 Task: For heading Arial black with underline.  font size for heading18,  'Change the font style of data to'Calibri.  and font size to 9,  Change the alignment of both headline & data to Align center.  In the sheet  analysisSalesByCustomer_2024
Action: Mouse moved to (163, 90)
Screenshot: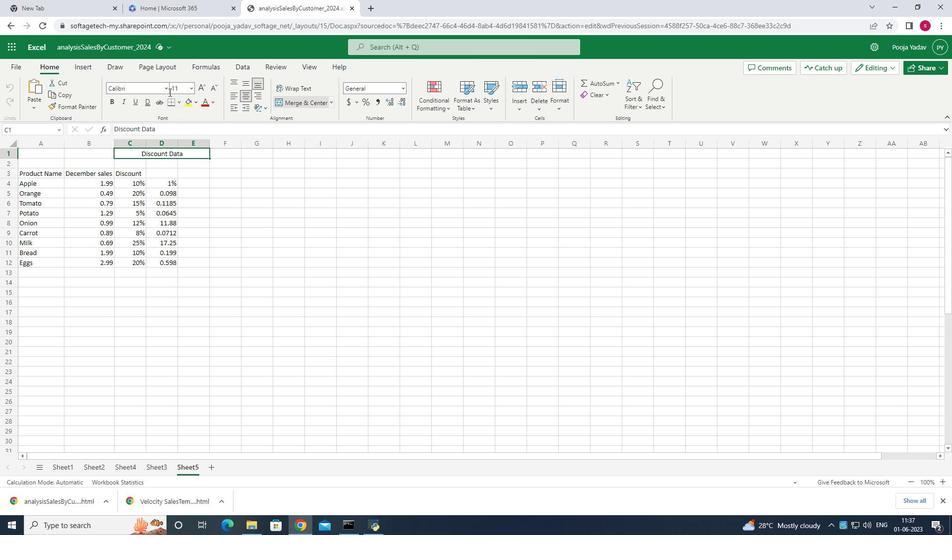 
Action: Mouse pressed left at (163, 90)
Screenshot: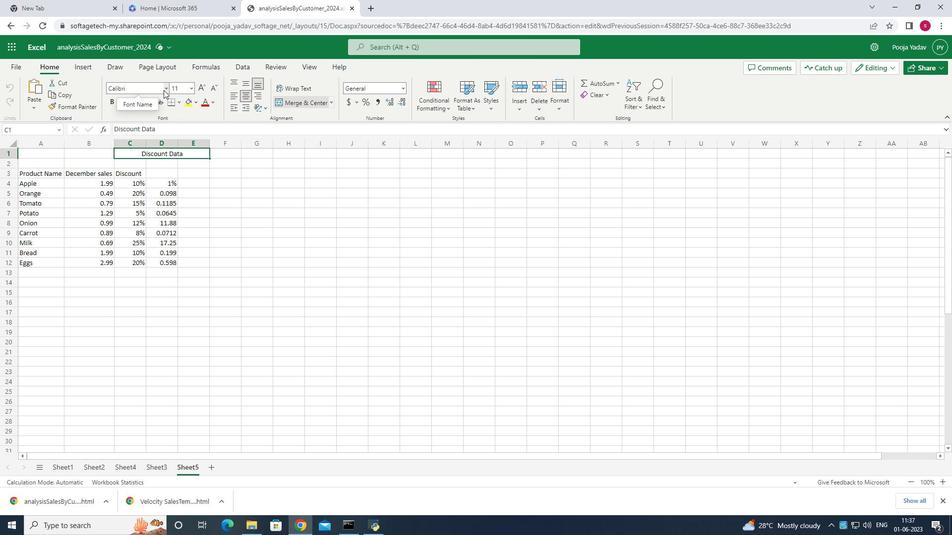 
Action: Mouse moved to (149, 125)
Screenshot: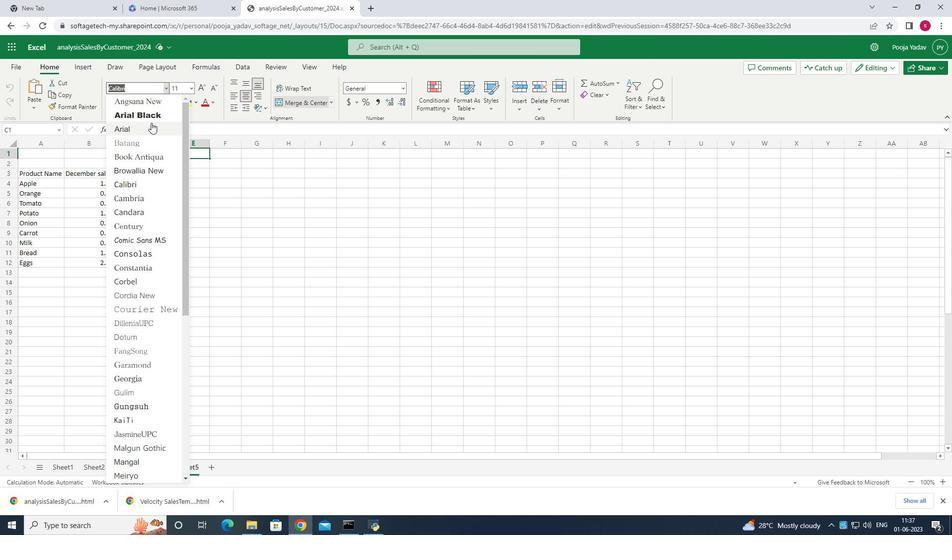 
Action: Mouse pressed left at (149, 125)
Screenshot: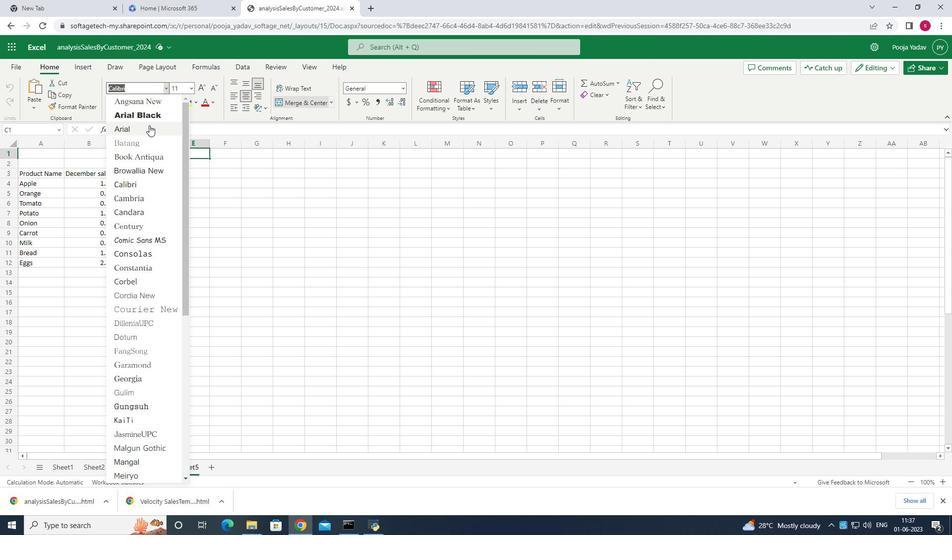 
Action: Key pressed ctrl+U
Screenshot: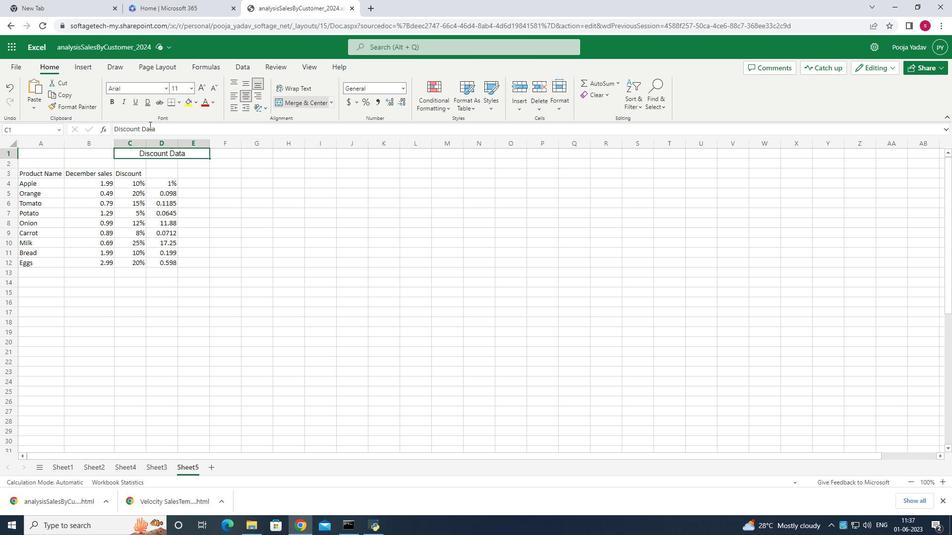 
Action: Mouse moved to (190, 88)
Screenshot: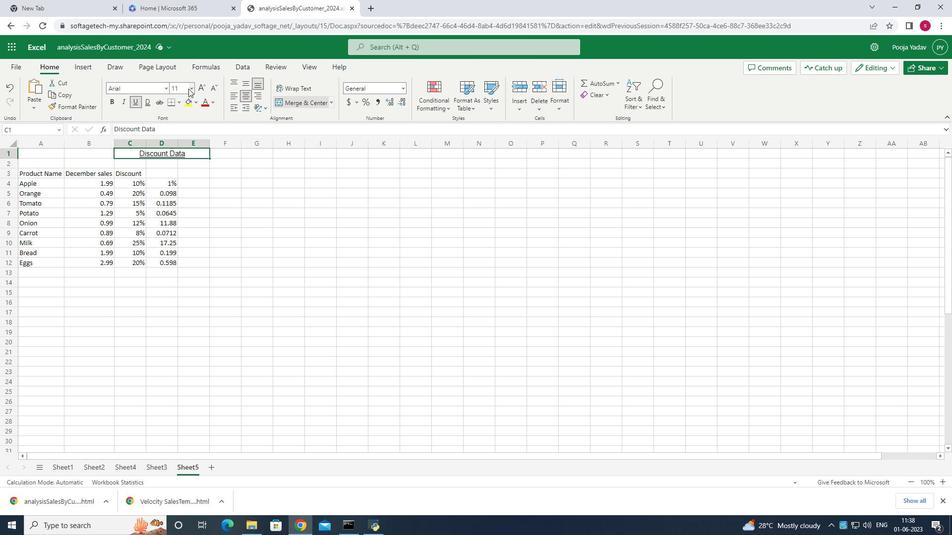 
Action: Mouse pressed left at (190, 88)
Screenshot: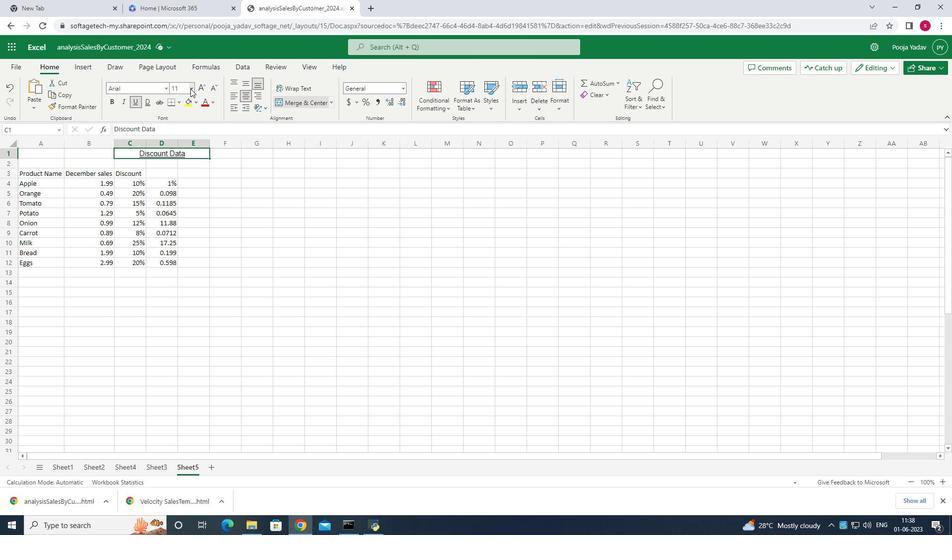 
Action: Mouse moved to (179, 193)
Screenshot: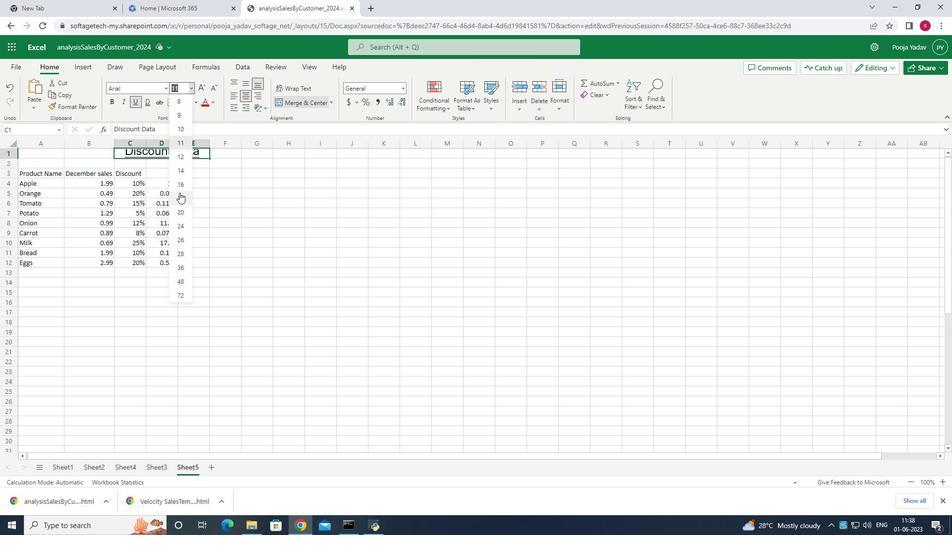 
Action: Mouse pressed left at (179, 193)
Screenshot: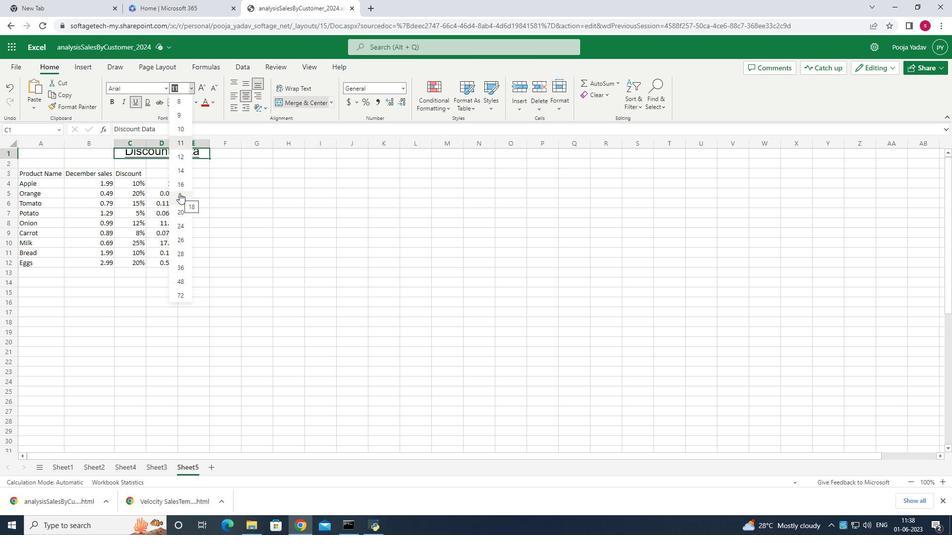 
Action: Mouse moved to (47, 168)
Screenshot: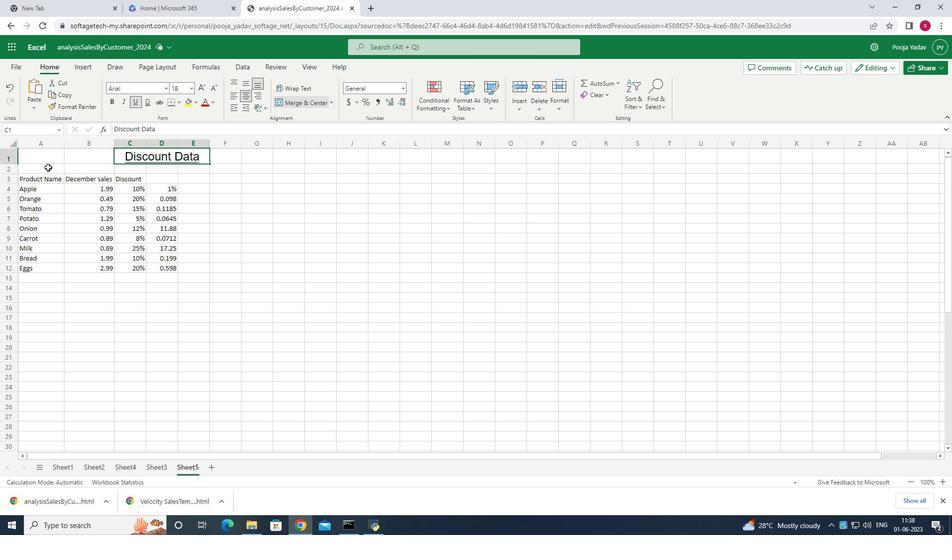 
Action: Mouse pressed left at (47, 168)
Screenshot: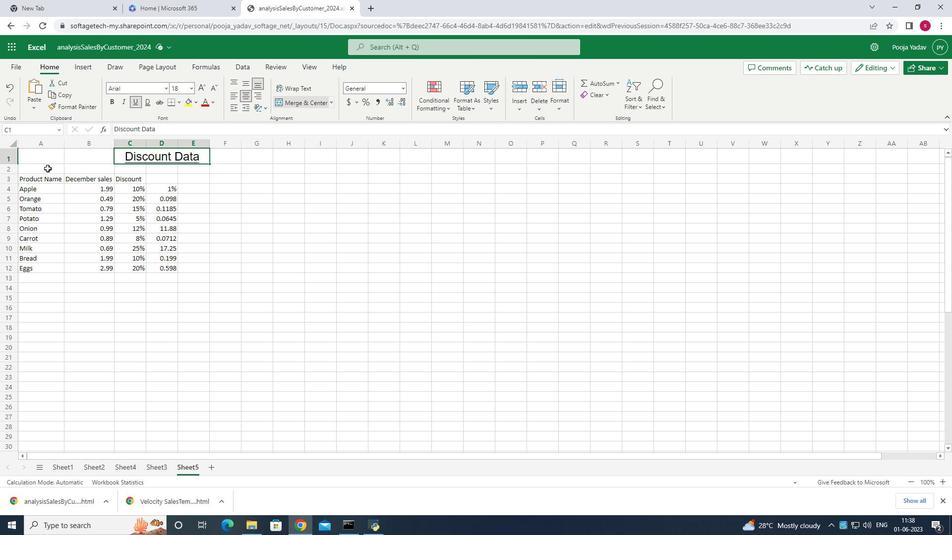 
Action: Mouse moved to (46, 169)
Screenshot: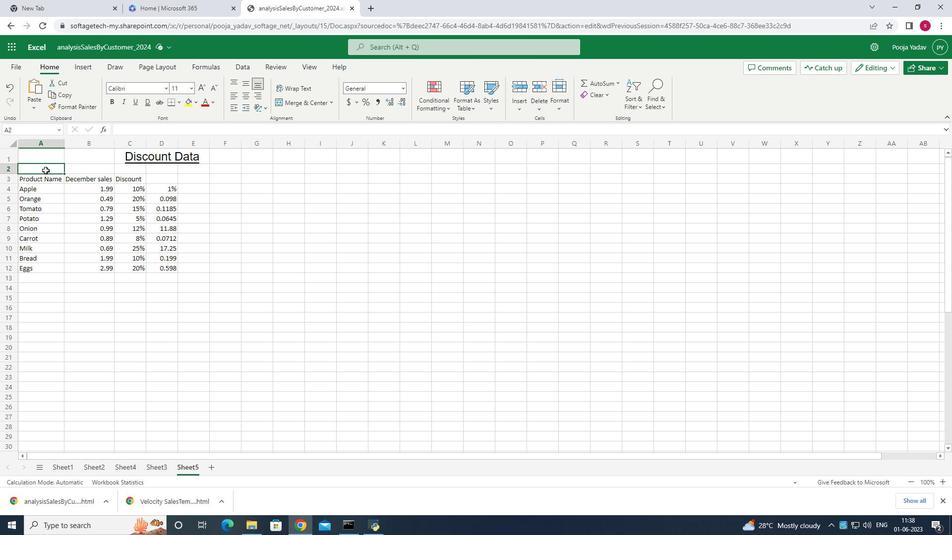 
Action: Mouse pressed left at (46, 169)
Screenshot: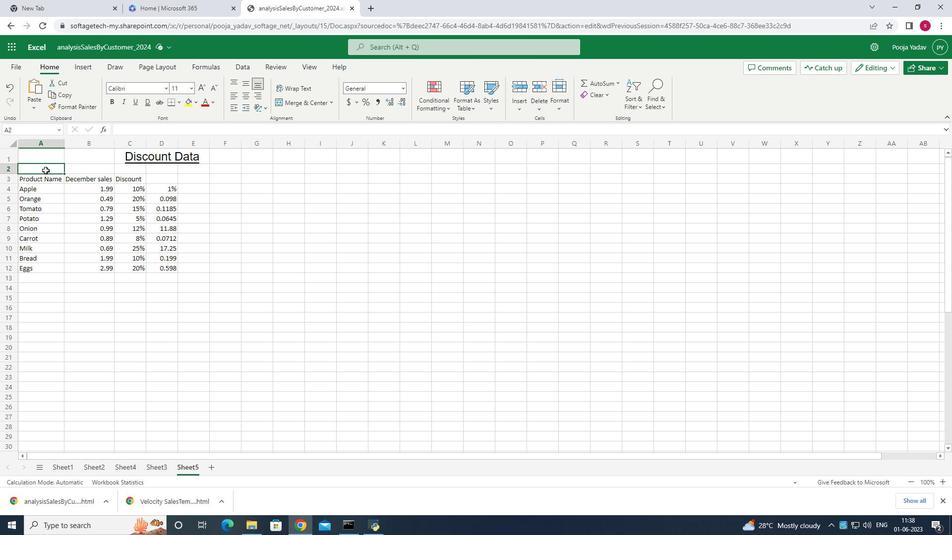 
Action: Mouse moved to (164, 87)
Screenshot: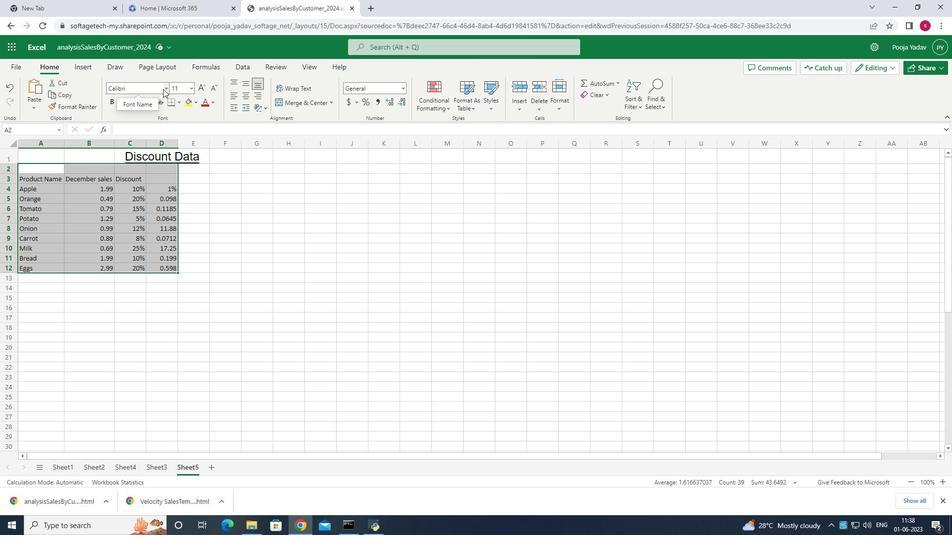 
Action: Mouse pressed left at (164, 87)
Screenshot: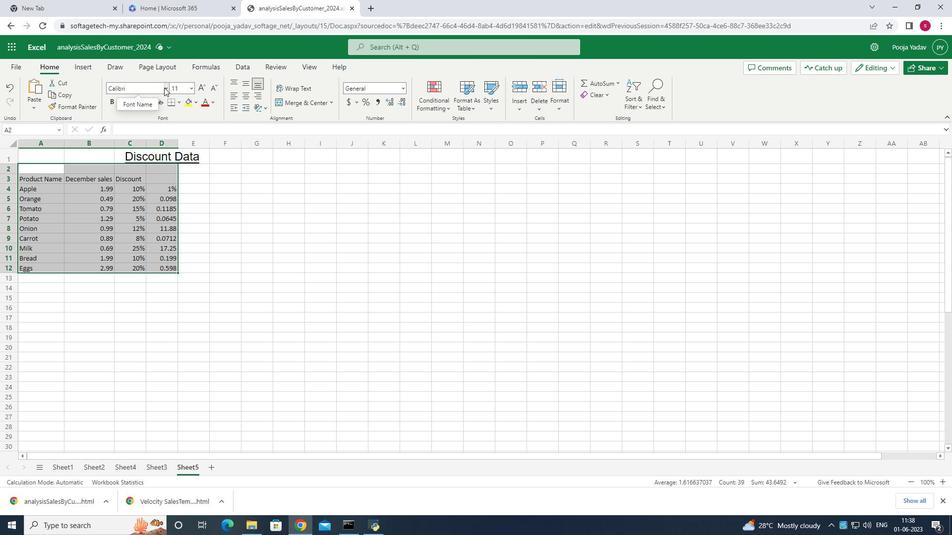 
Action: Mouse moved to (140, 183)
Screenshot: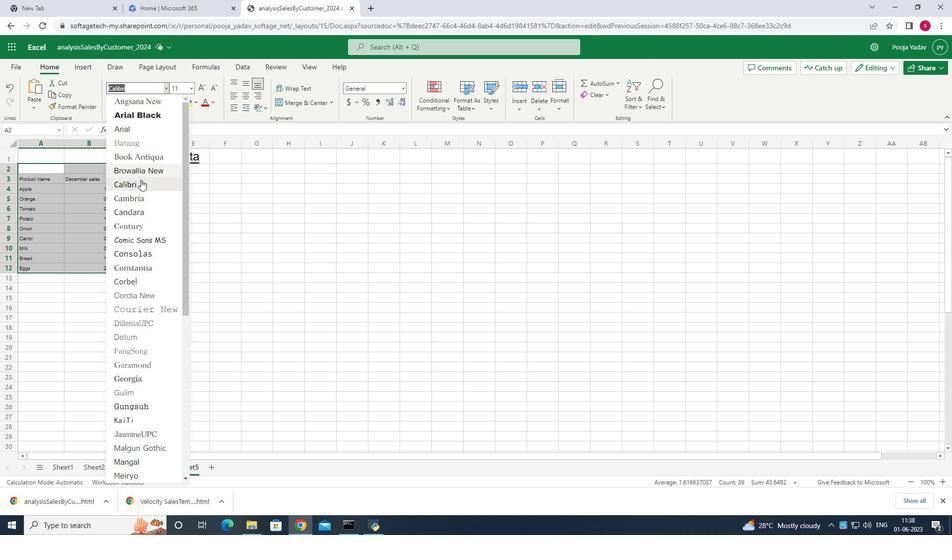 
Action: Mouse pressed left at (140, 183)
Screenshot: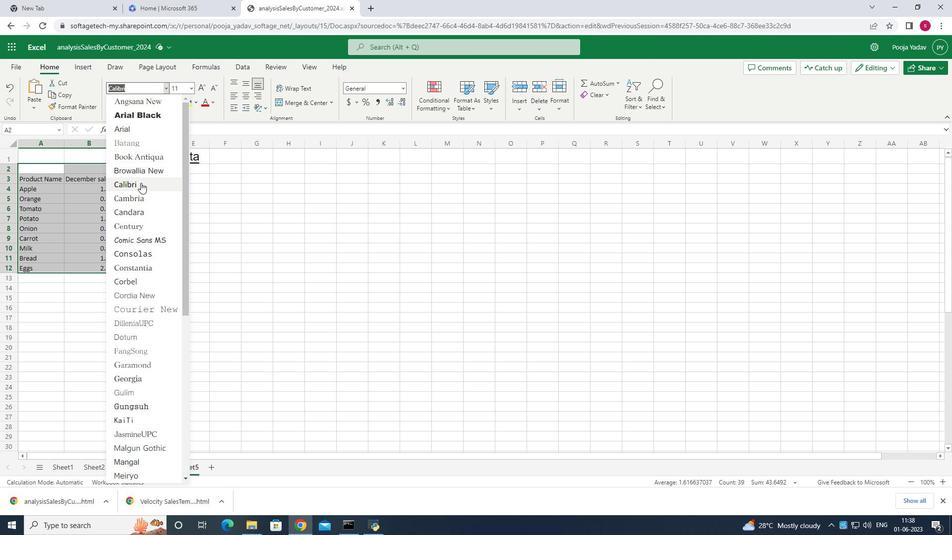 
Action: Mouse moved to (191, 87)
Screenshot: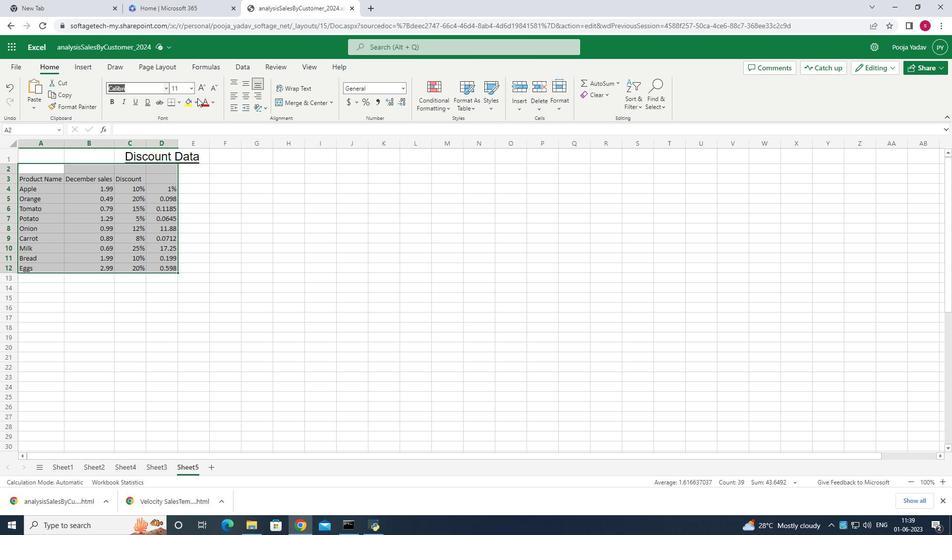 
Action: Mouse pressed left at (191, 87)
Screenshot: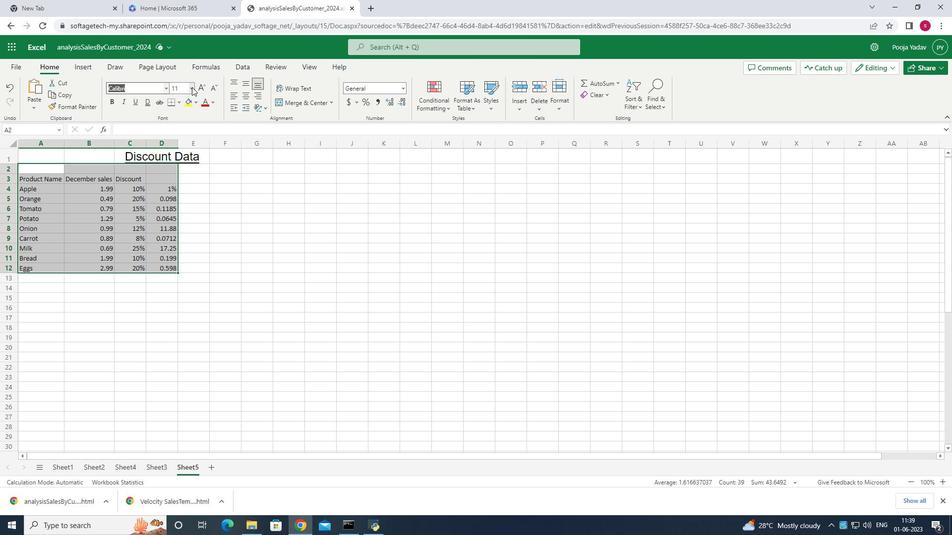 
Action: Mouse moved to (178, 113)
Screenshot: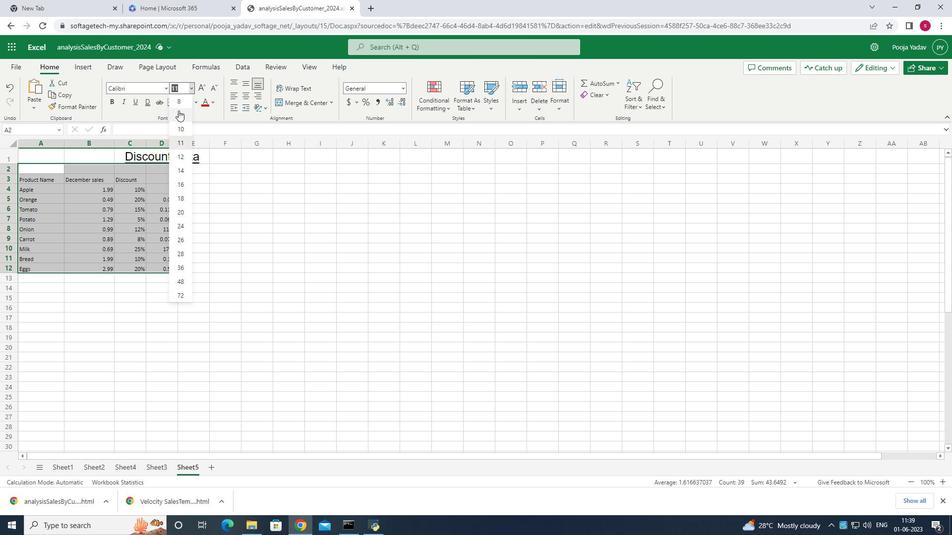 
Action: Mouse pressed left at (178, 113)
Screenshot: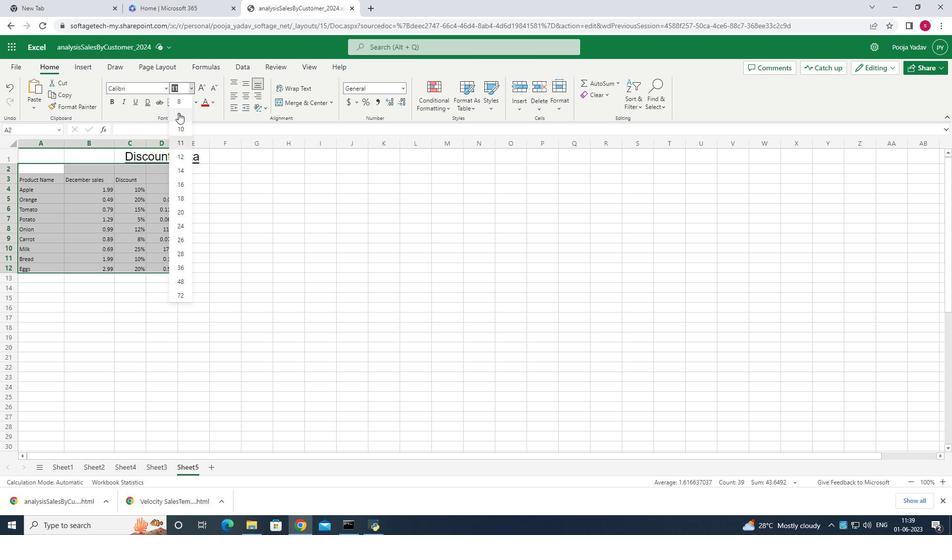 
Action: Mouse moved to (241, 82)
Screenshot: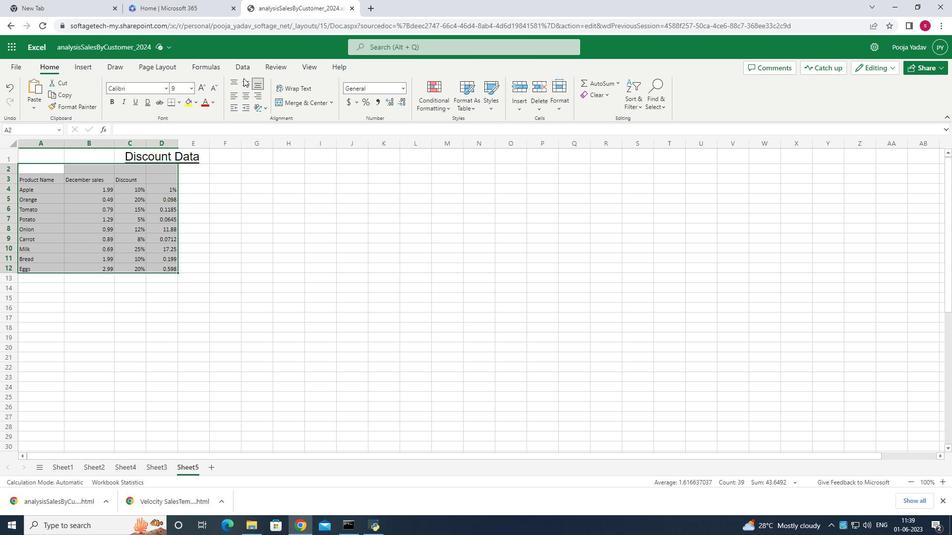 
Action: Mouse pressed left at (241, 82)
Screenshot: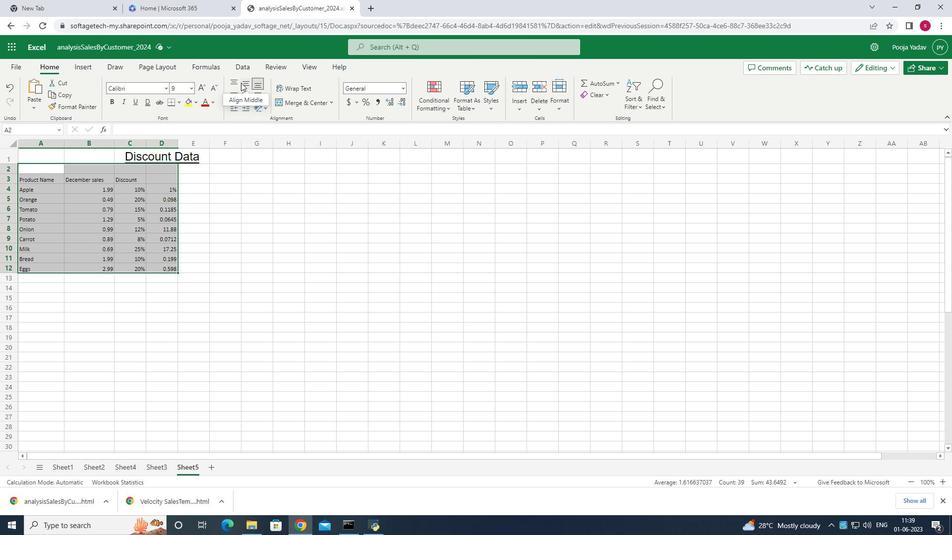 
Action: Mouse moved to (234, 81)
Screenshot: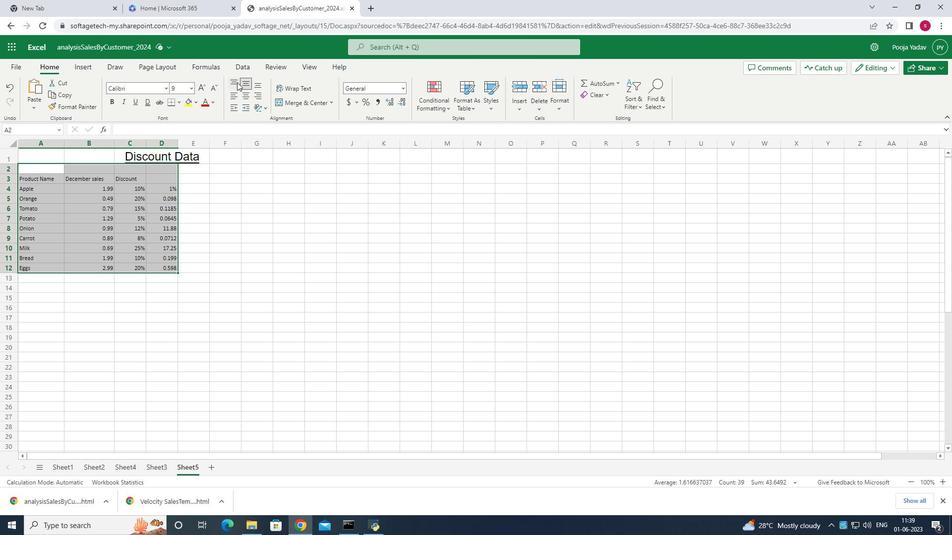 
Action: Mouse pressed left at (234, 81)
Screenshot: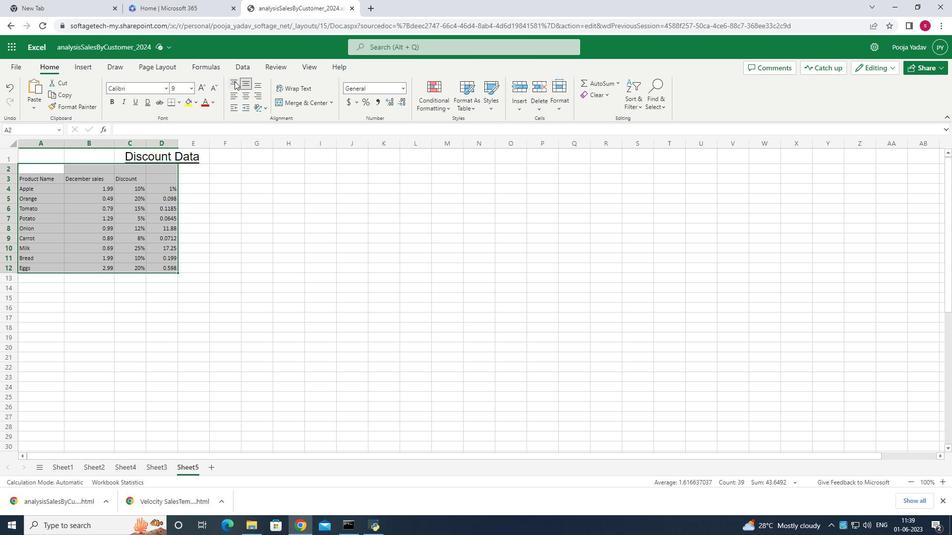 
Action: Mouse moved to (251, 81)
Screenshot: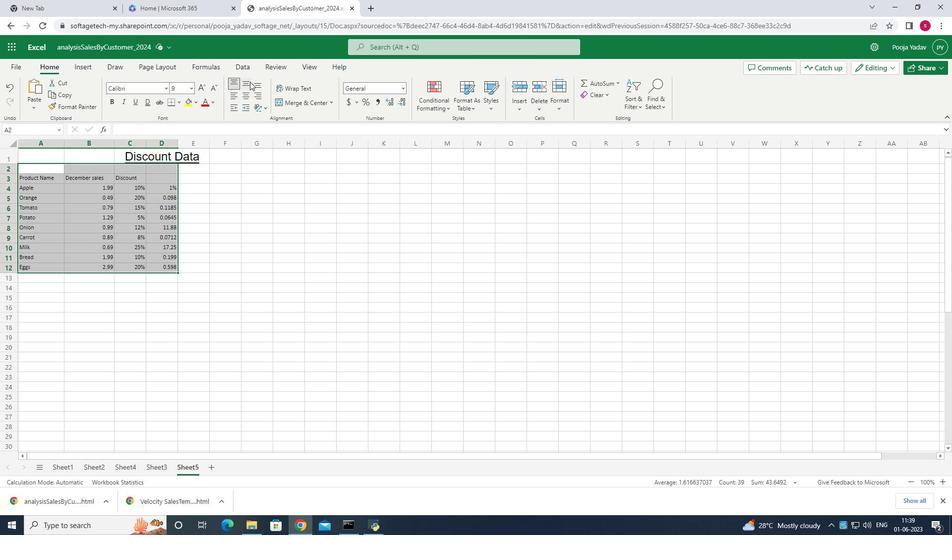 
Action: Mouse pressed left at (251, 81)
Screenshot: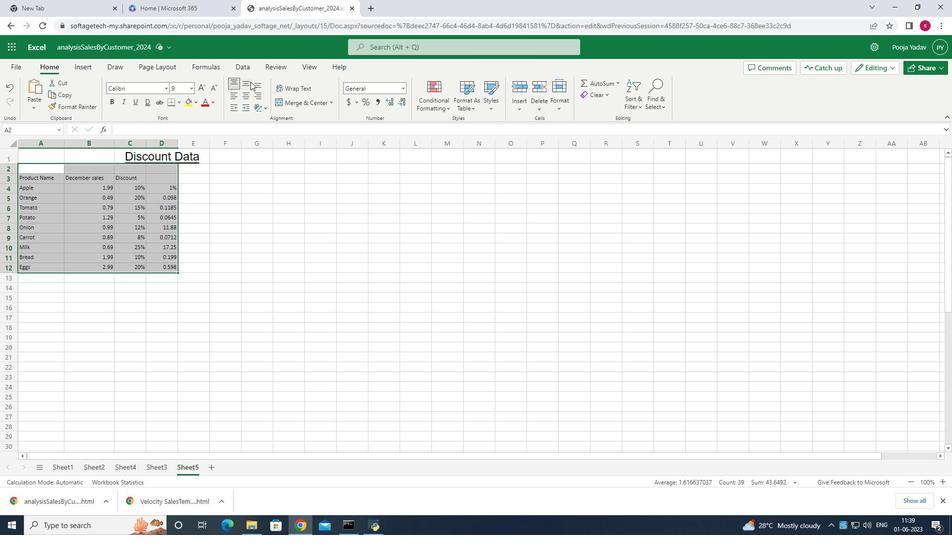 
Action: Mouse moved to (248, 95)
Screenshot: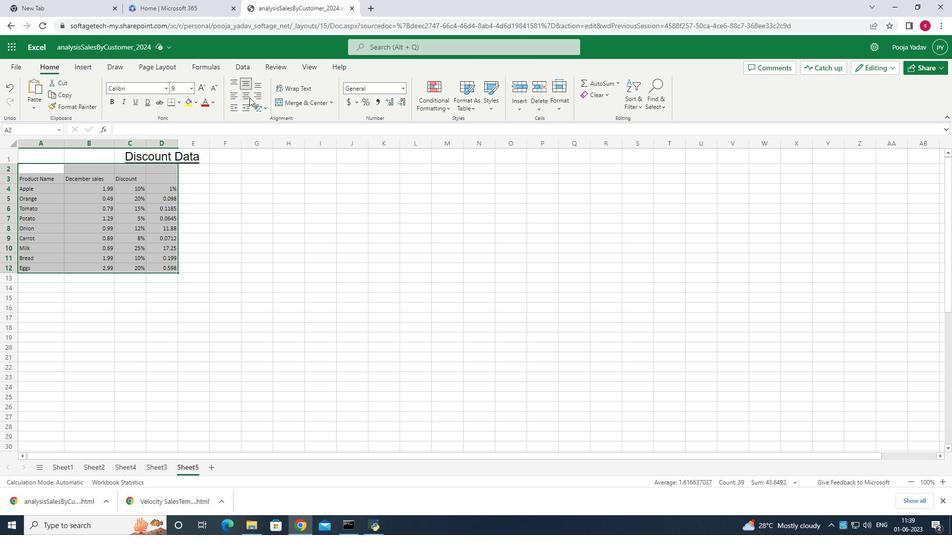 
Action: Mouse pressed left at (248, 95)
Screenshot: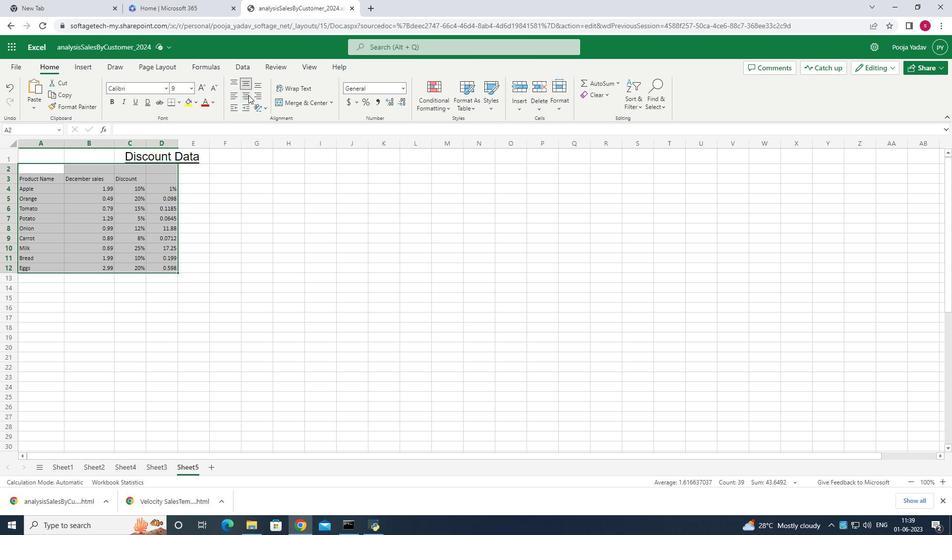 
Action: Mouse moved to (150, 226)
Screenshot: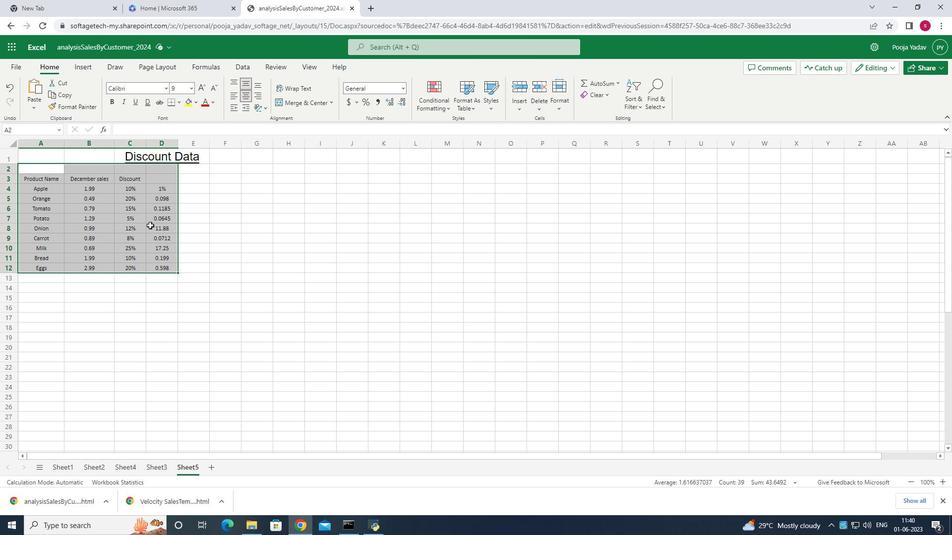 
Action: Mouse pressed left at (150, 226)
Screenshot: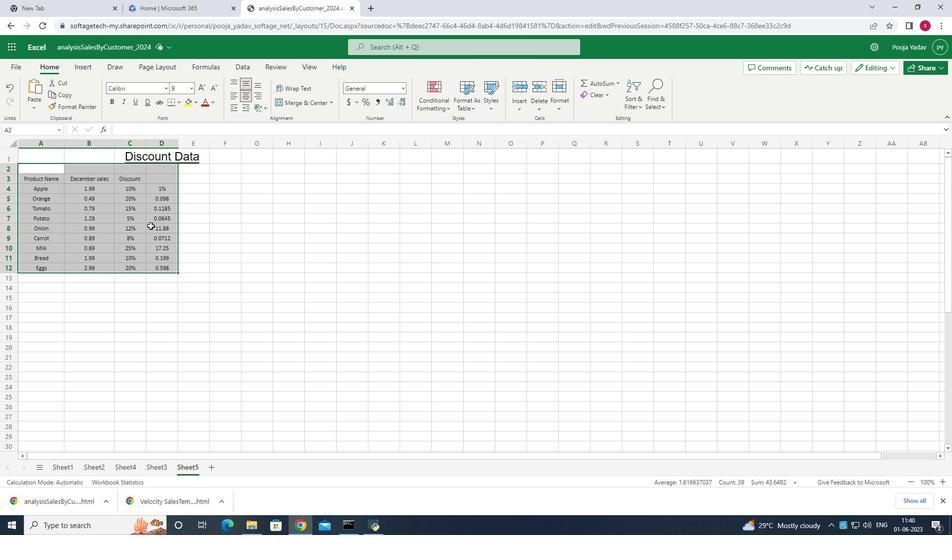 
Action: Mouse moved to (131, 158)
Screenshot: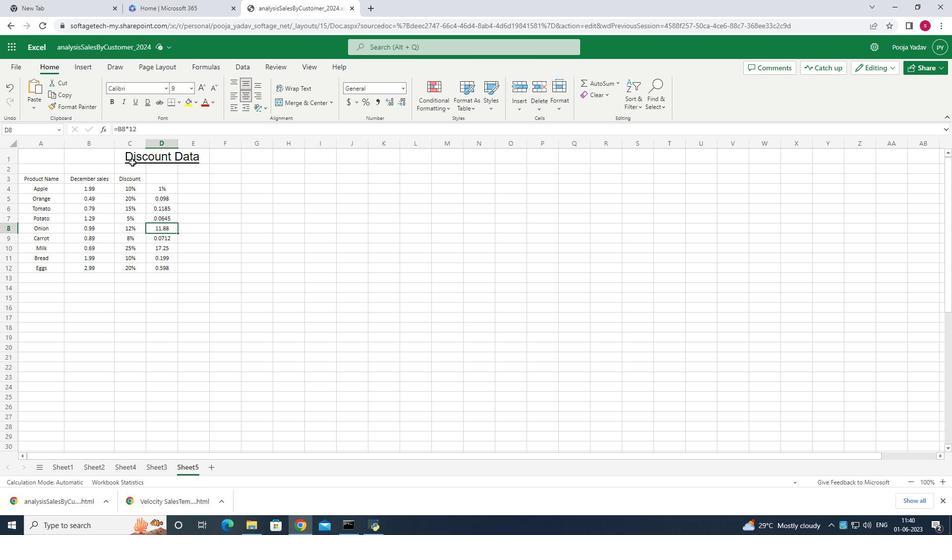 
Action: Mouse pressed left at (131, 158)
Screenshot: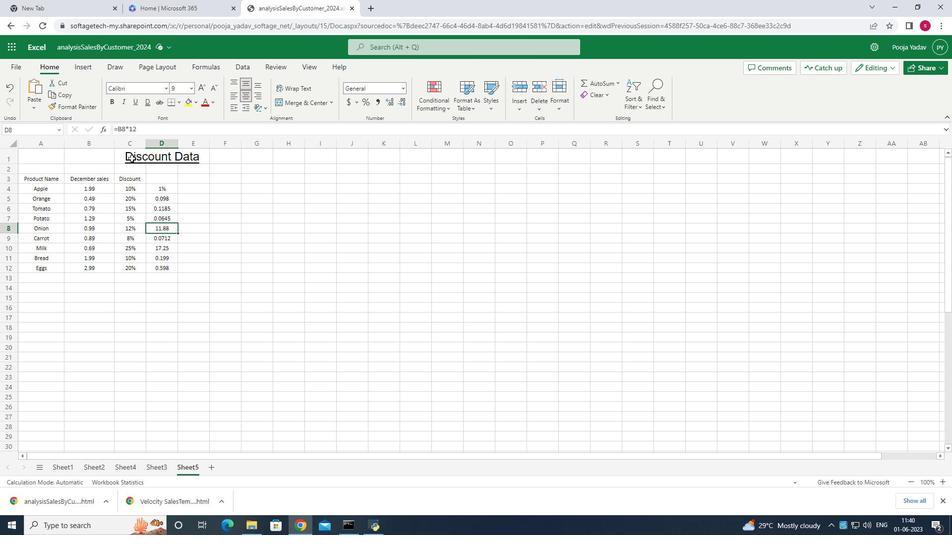 
Action: Mouse moved to (72, 157)
Screenshot: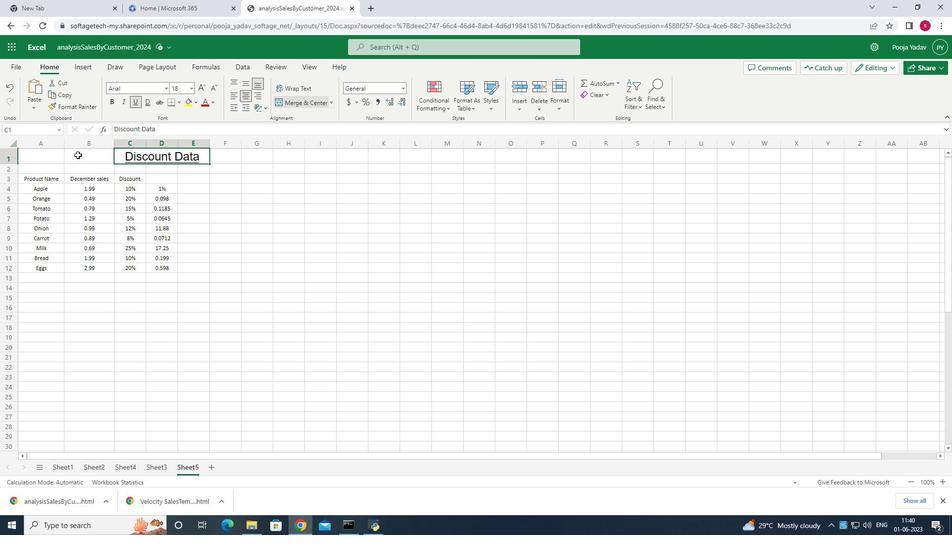 
Action: Mouse pressed left at (72, 157)
Screenshot: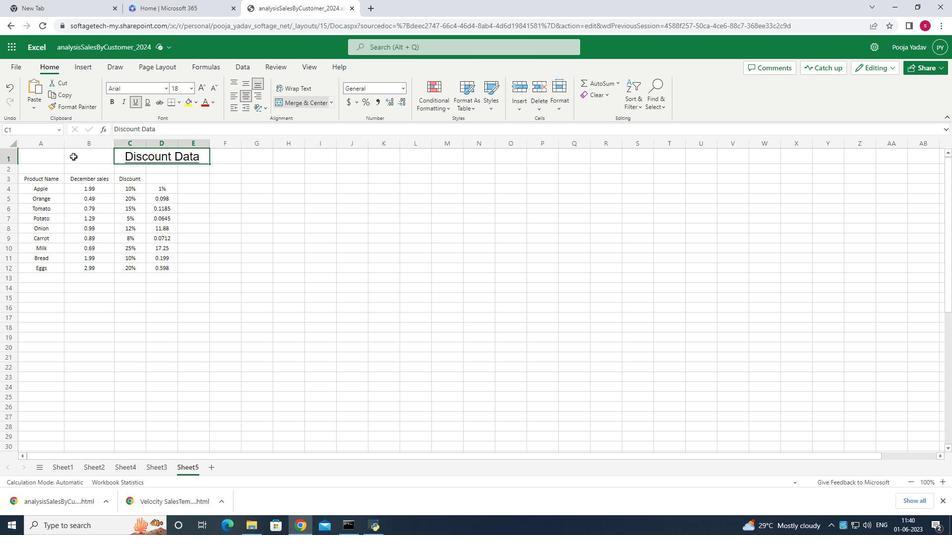 
Action: Mouse moved to (289, 98)
Screenshot: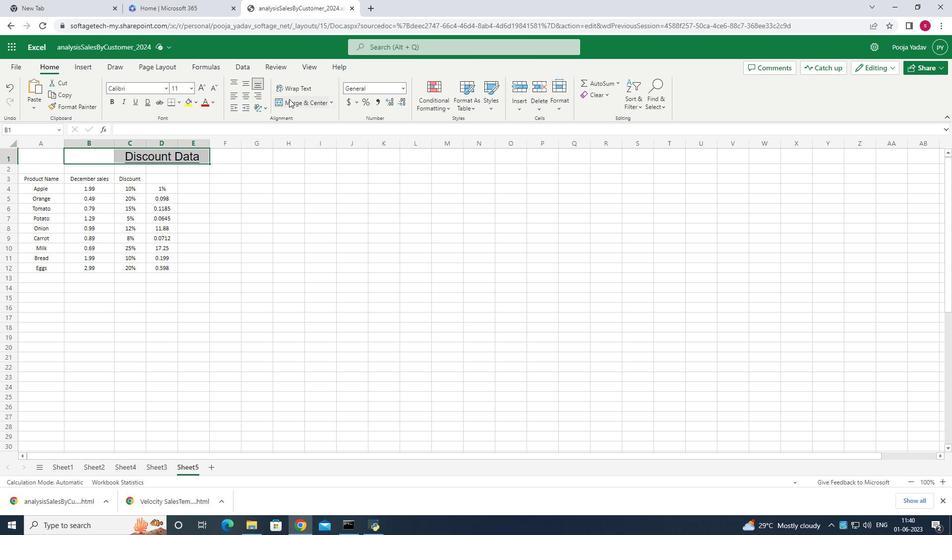 
Action: Mouse pressed left at (289, 98)
Screenshot: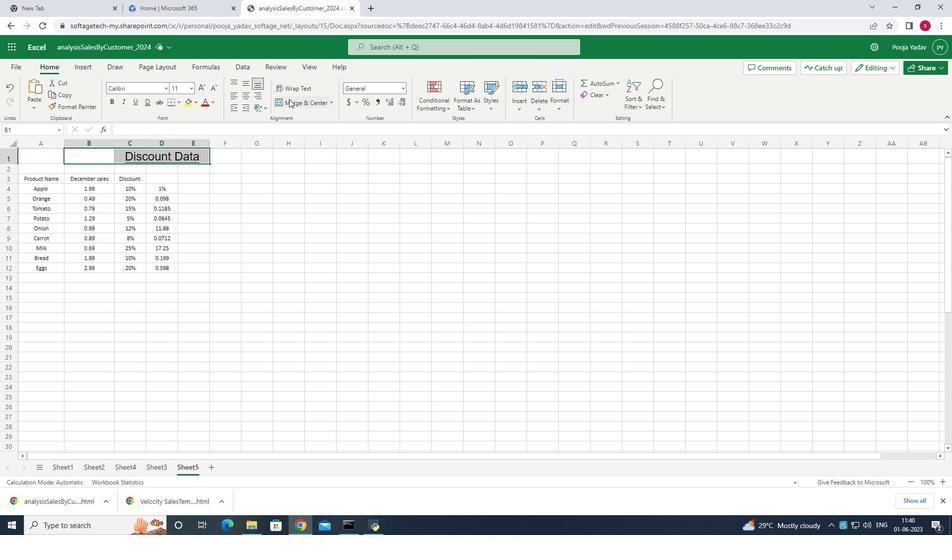 
Action: Mouse moved to (245, 79)
Screenshot: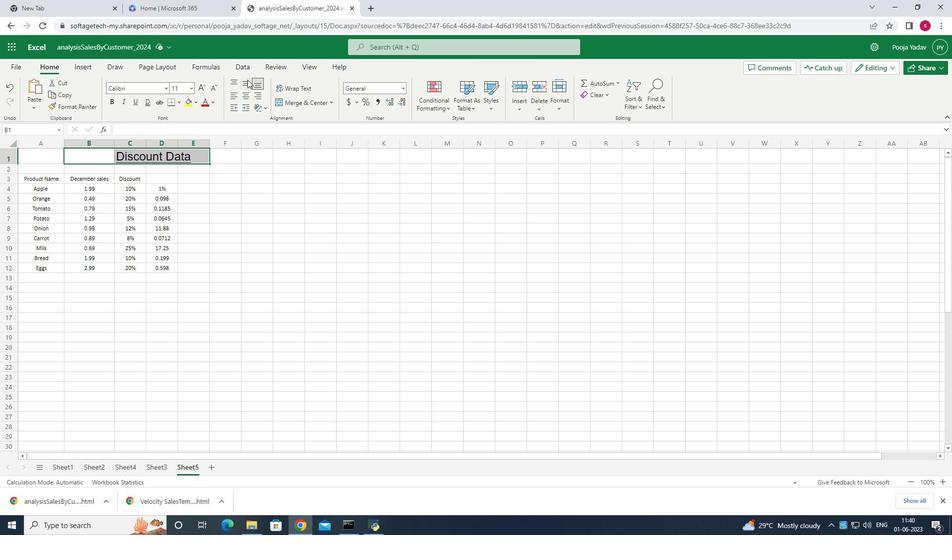 
Action: Mouse pressed left at (245, 79)
Screenshot: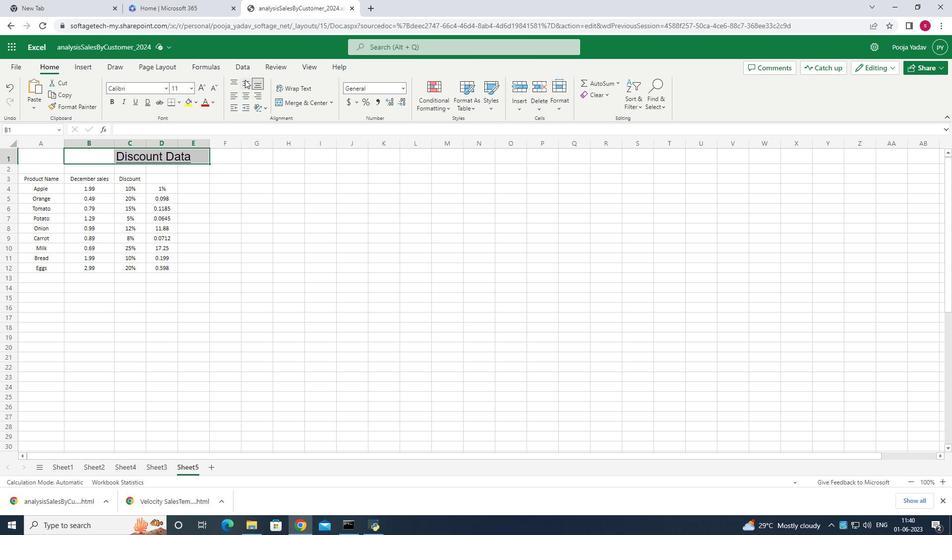 
Action: Mouse pressed left at (245, 79)
Screenshot: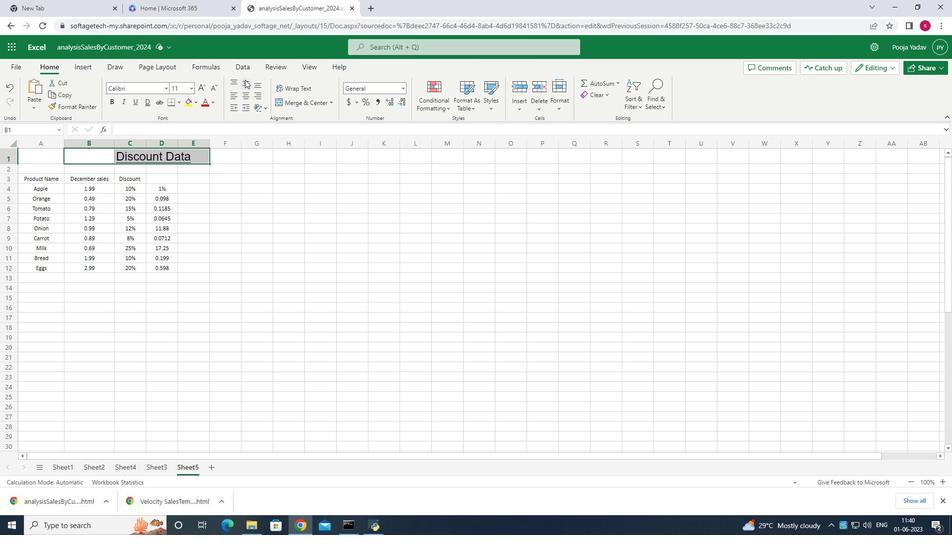 
Action: Mouse moved to (244, 97)
Screenshot: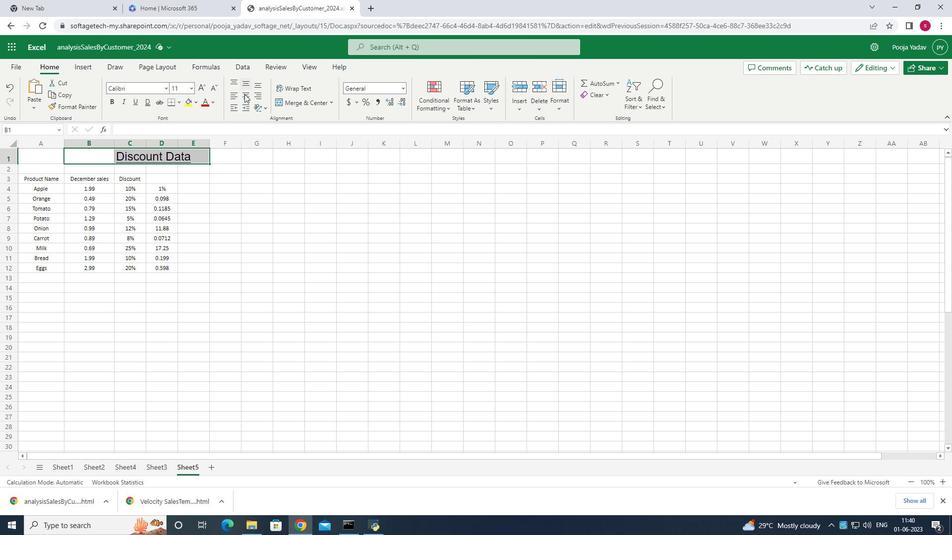 
Action: Mouse pressed left at (244, 97)
Screenshot: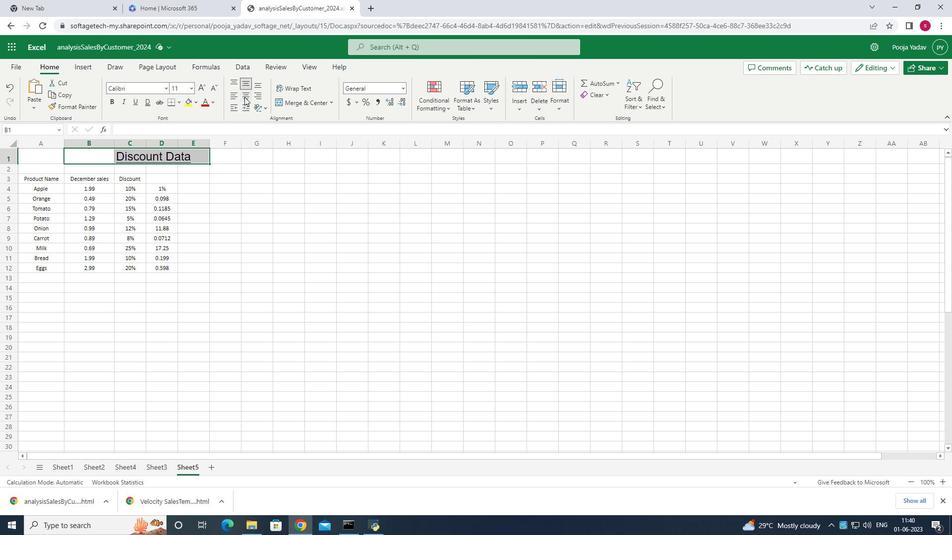 
Action: Mouse moved to (248, 197)
Screenshot: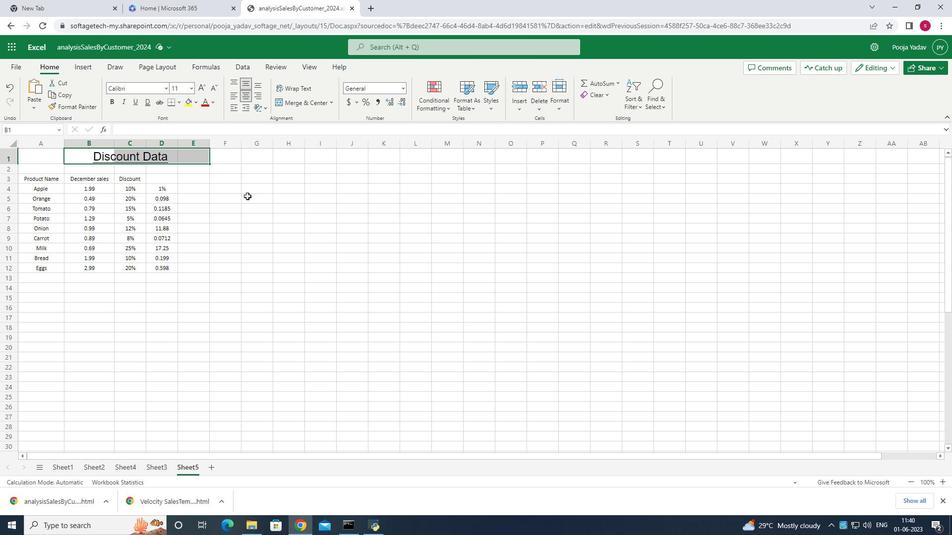 
Action: Mouse pressed left at (248, 197)
Screenshot: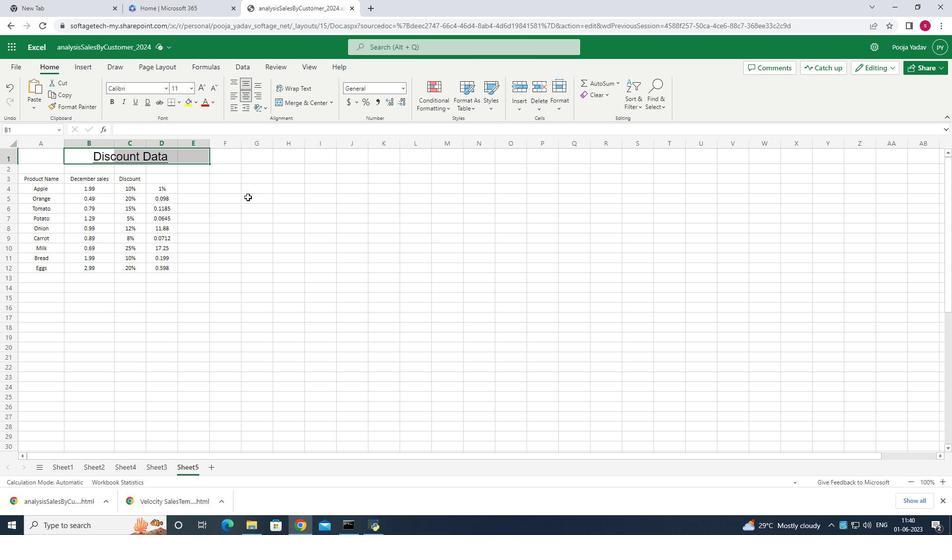
Action: Mouse moved to (60, 156)
Screenshot: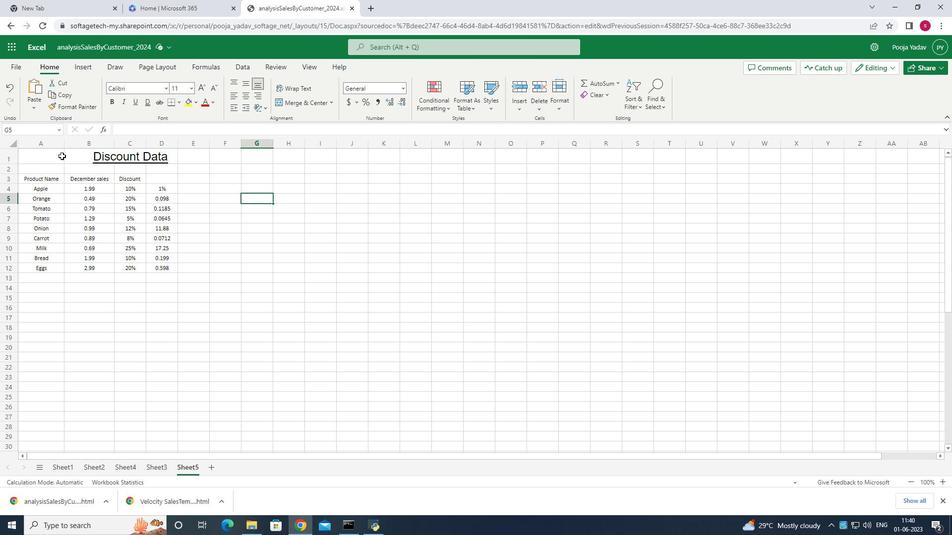 
Action: Mouse pressed left at (60, 156)
Screenshot: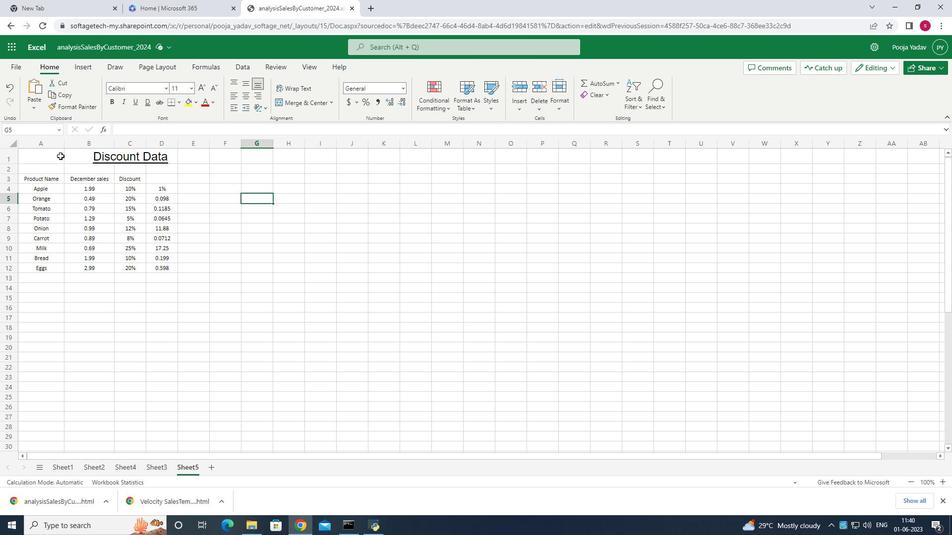 
Action: Mouse moved to (293, 101)
Screenshot: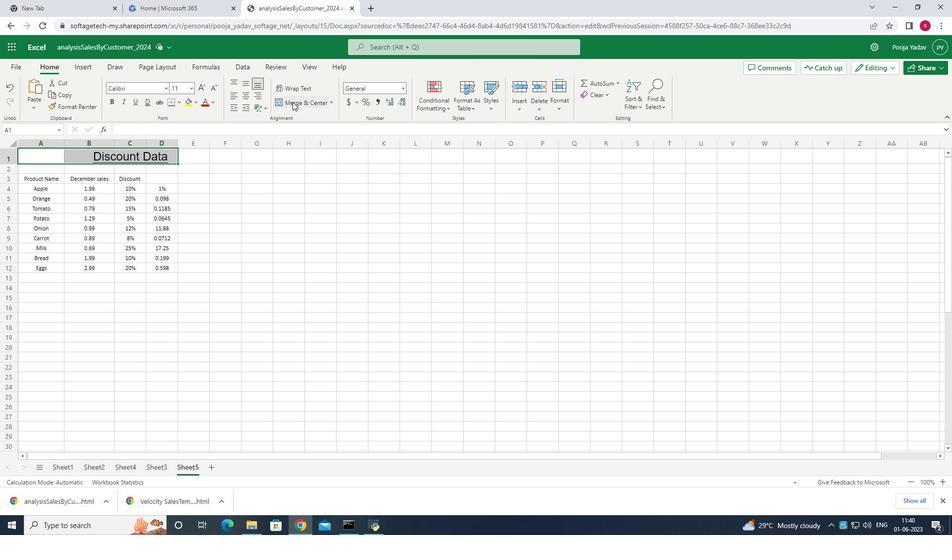 
Action: Mouse pressed left at (293, 101)
Screenshot: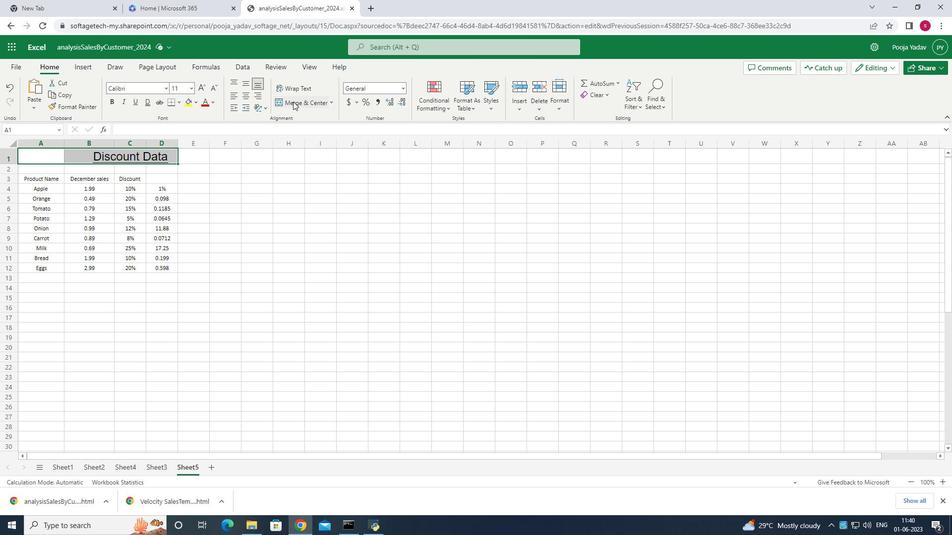 
Action: Mouse moved to (330, 266)
Screenshot: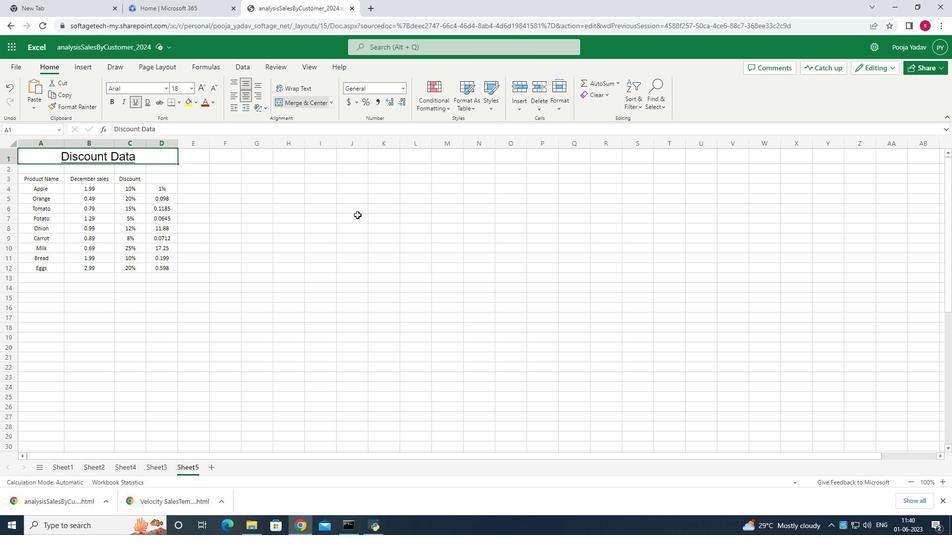 
Action: Mouse pressed left at (330, 266)
Screenshot: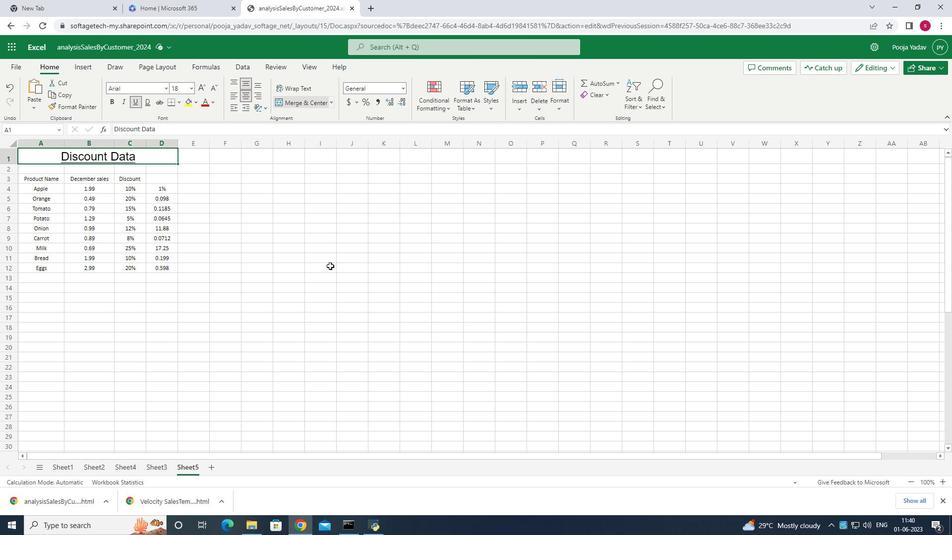 
Action: Mouse moved to (184, 250)
Screenshot: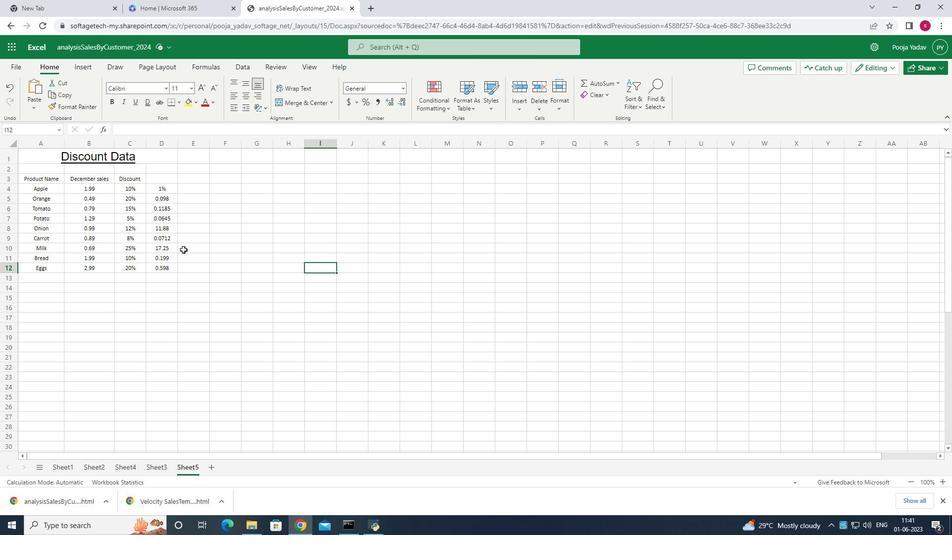 
